 Task: Change the visibility to the workspace.
Action: Mouse moved to (280, 72)
Screenshot: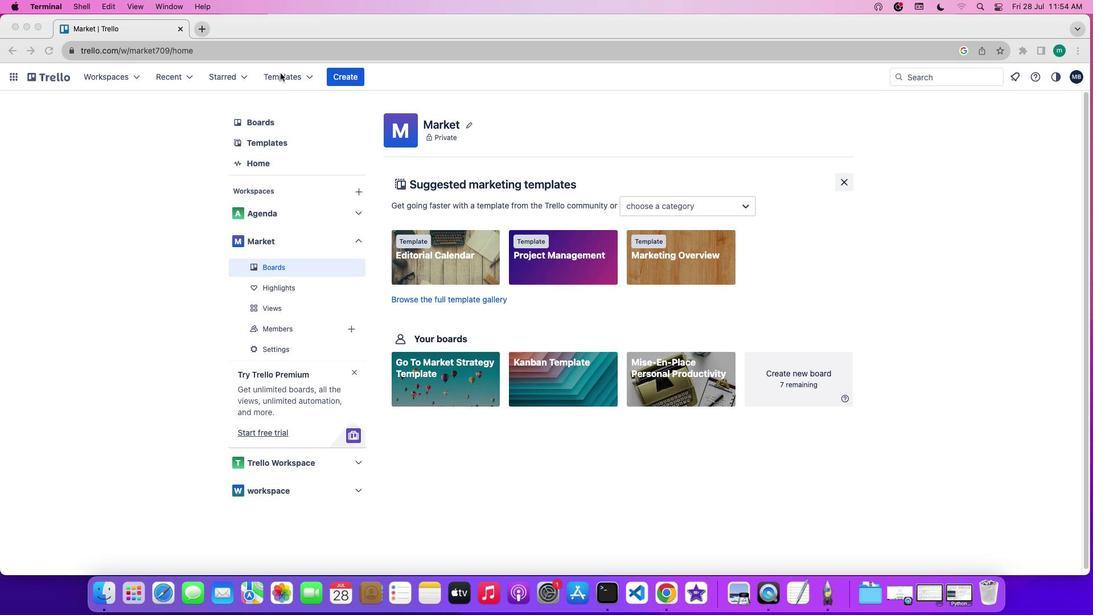 
Action: Mouse pressed left at (280, 72)
Screenshot: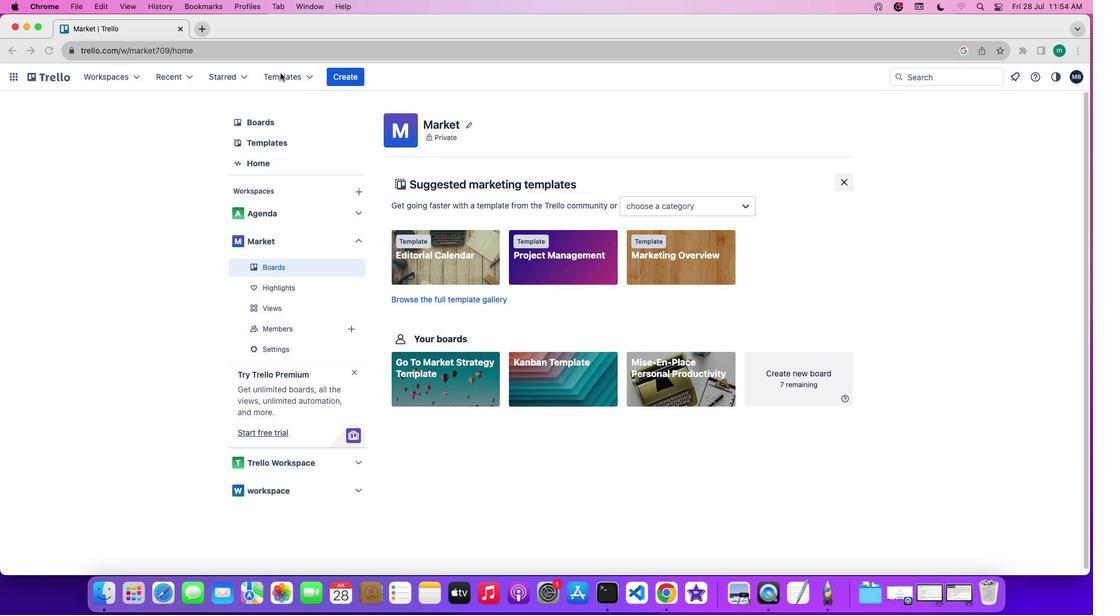 
Action: Mouse moved to (279, 80)
Screenshot: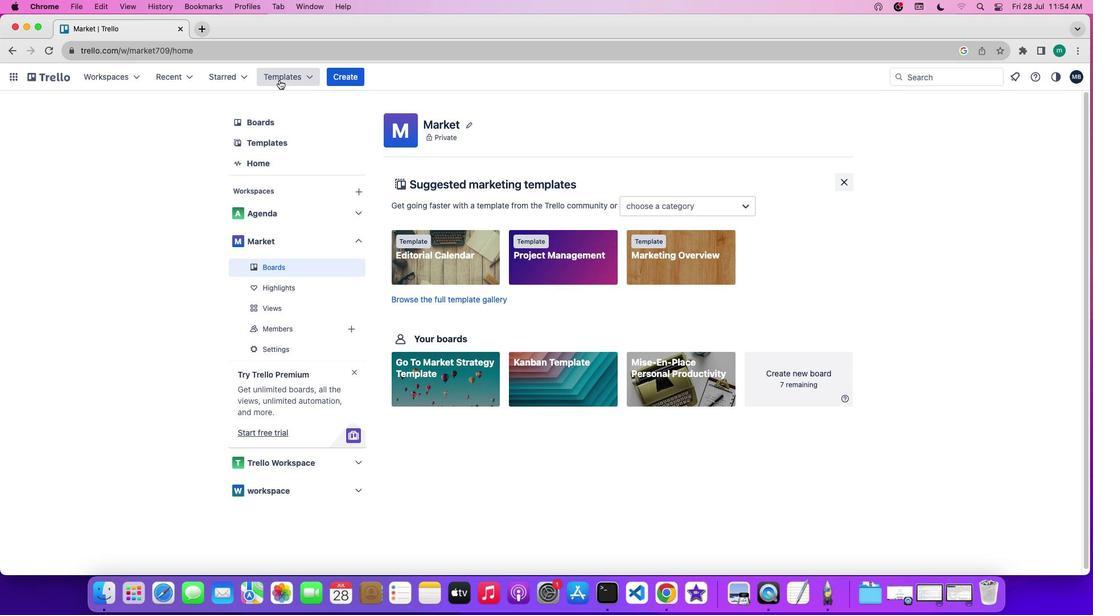 
Action: Mouse pressed left at (279, 80)
Screenshot: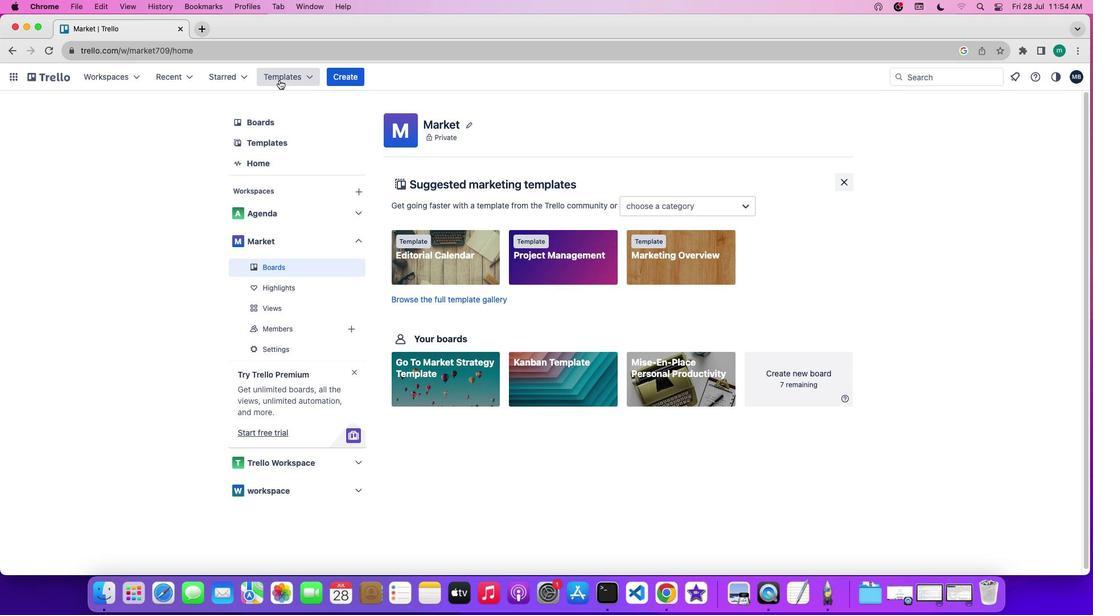 
Action: Mouse moved to (330, 293)
Screenshot: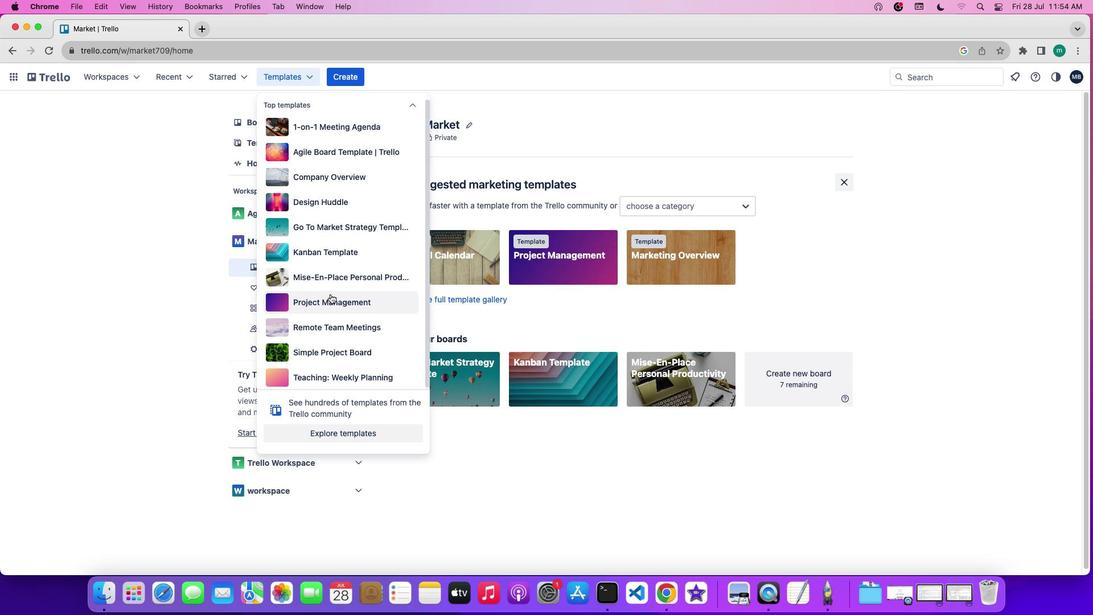 
Action: Mouse pressed left at (330, 293)
Screenshot: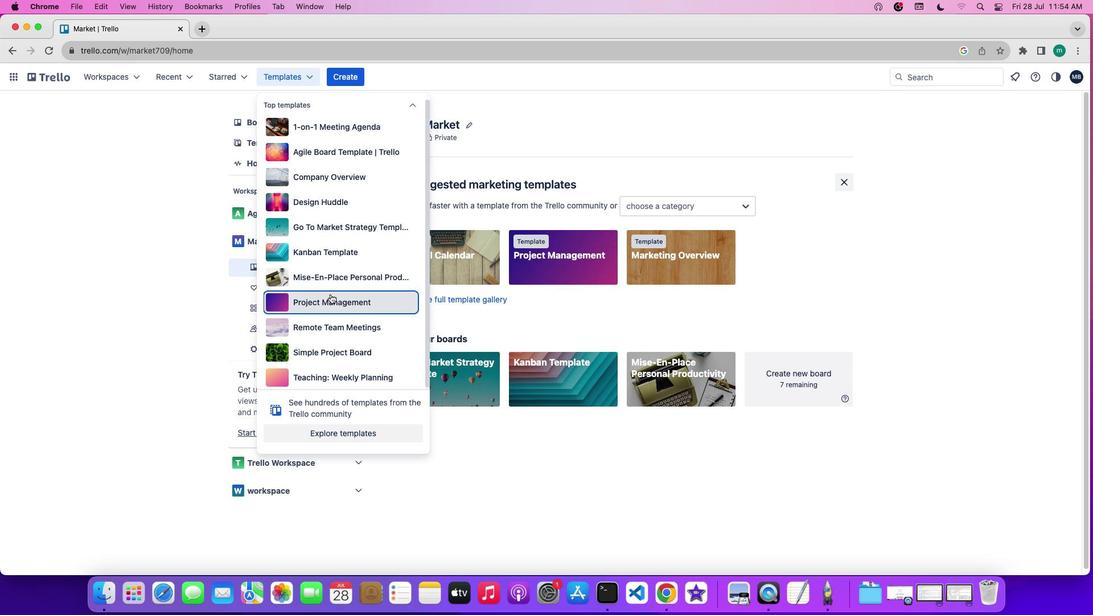 
Action: Mouse moved to (382, 297)
Screenshot: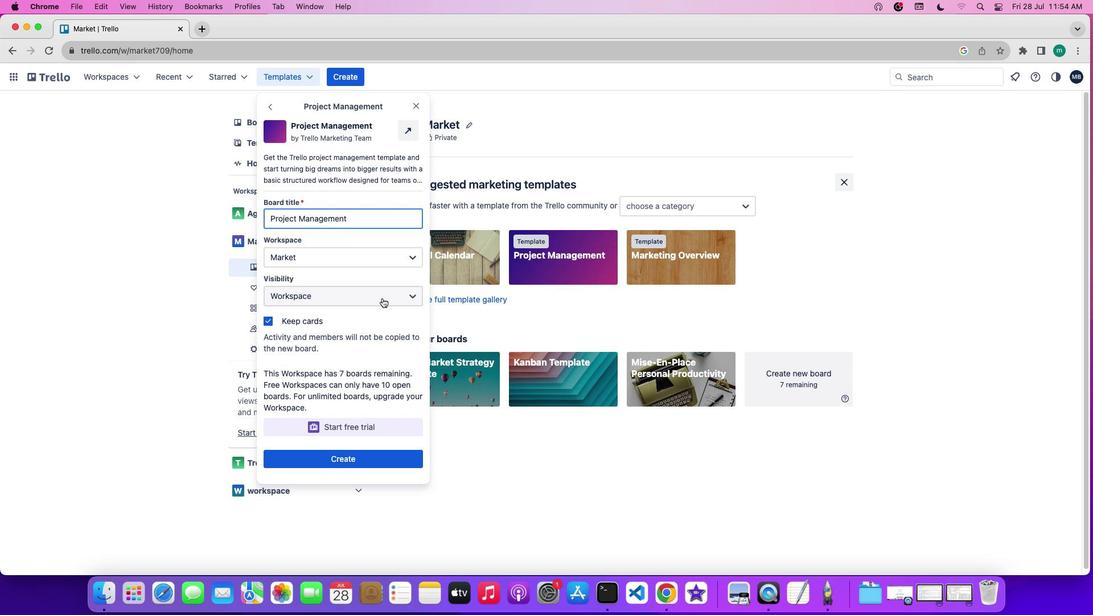 
Action: Mouse pressed left at (382, 297)
Screenshot: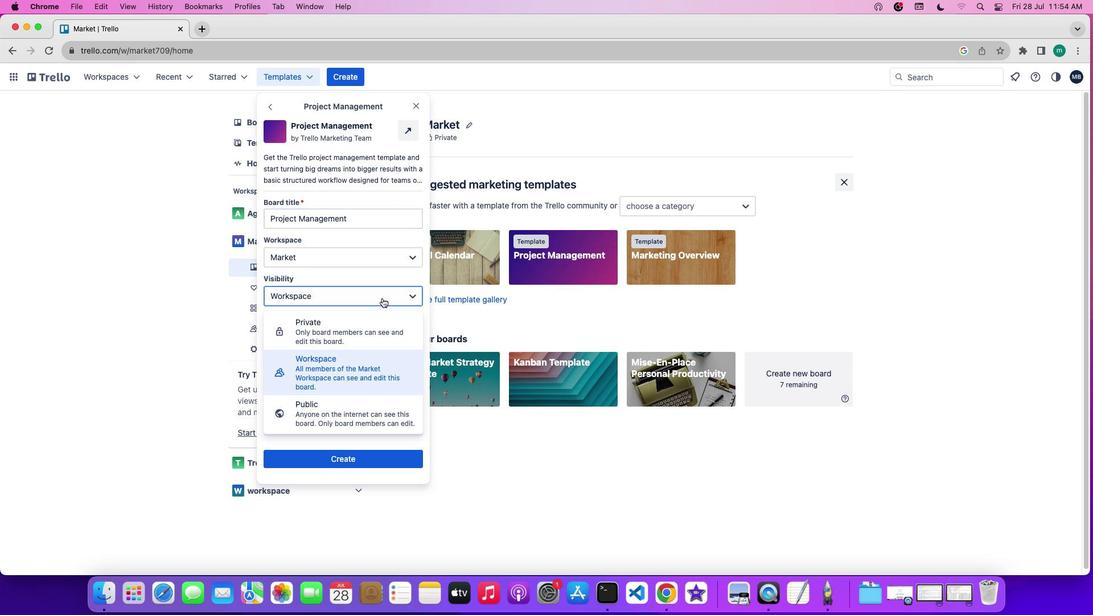 
Action: Mouse moved to (378, 375)
Screenshot: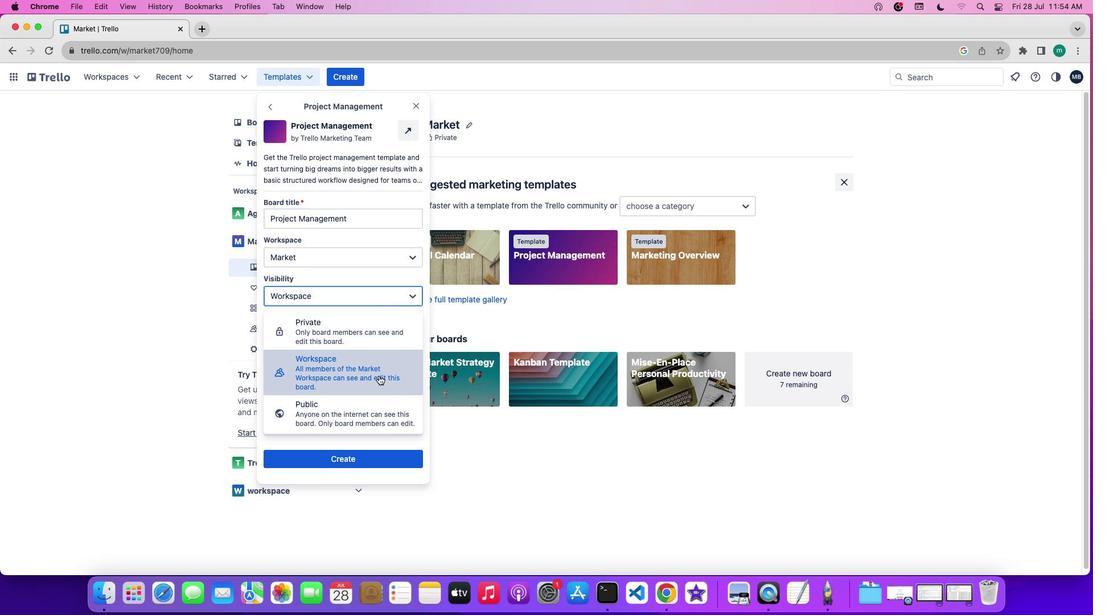 
Action: Mouse pressed left at (378, 375)
Screenshot: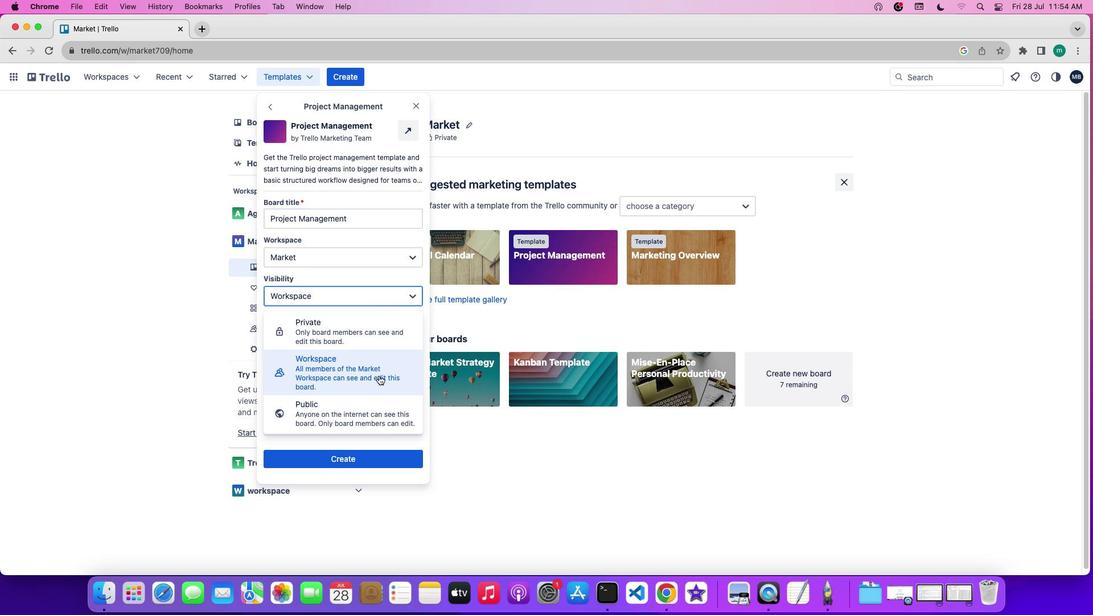 
Action: Mouse moved to (432, 375)
Screenshot: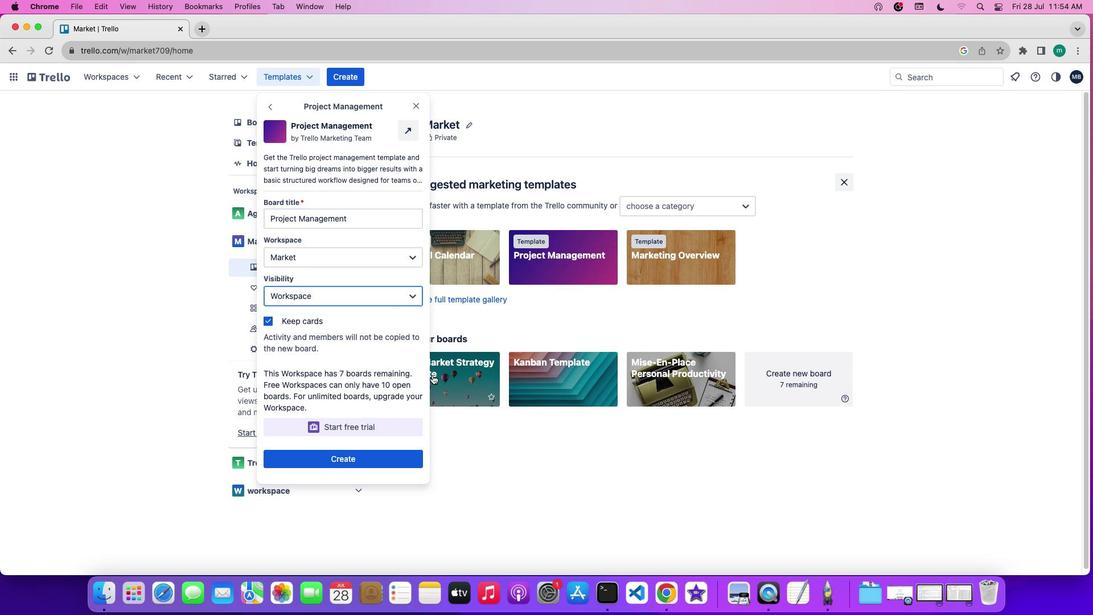 
